 Task: Look for products in the category "Turkey" that are on sale.
Action: Mouse moved to (24, 81)
Screenshot: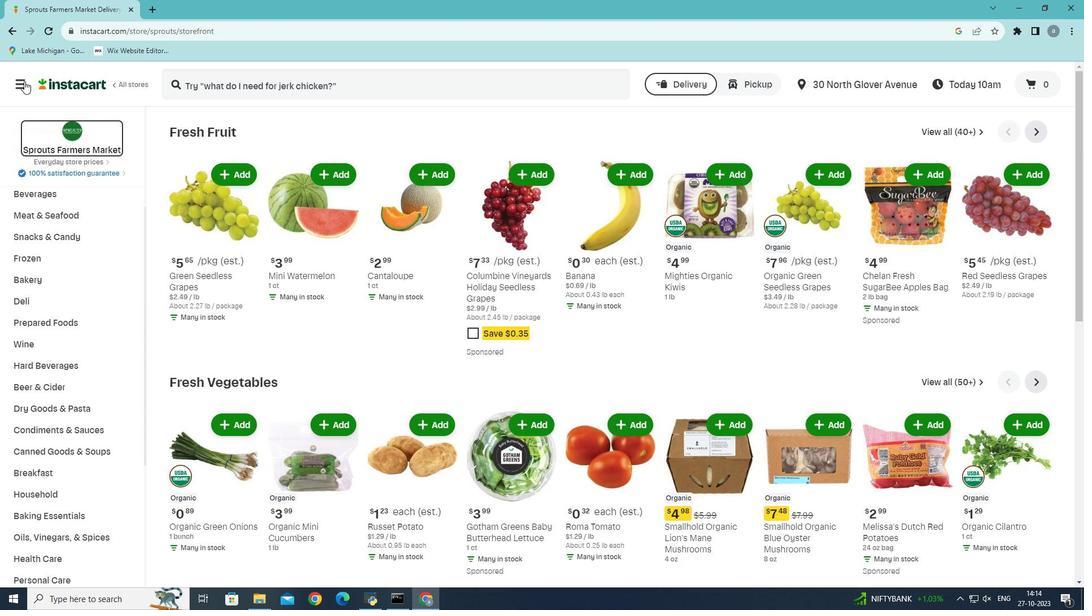 
Action: Mouse pressed left at (24, 81)
Screenshot: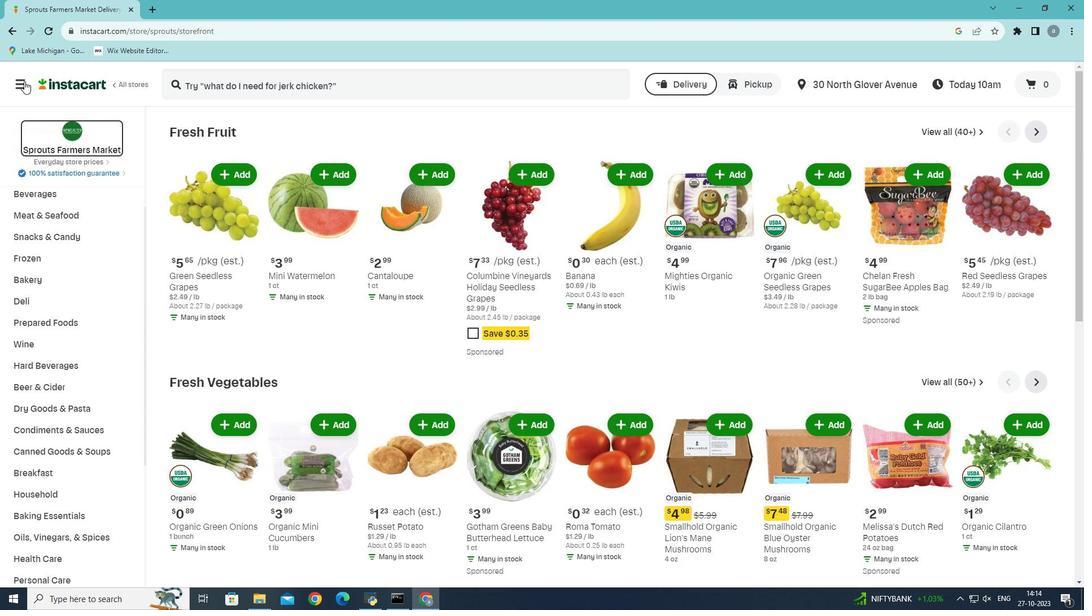 
Action: Mouse moved to (67, 331)
Screenshot: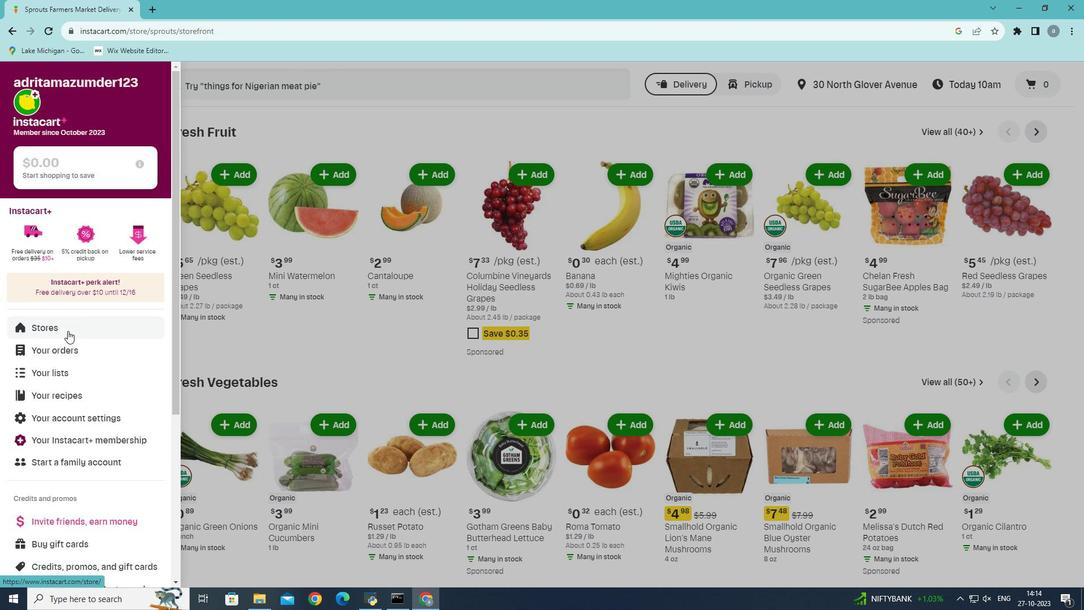 
Action: Mouse pressed left at (67, 331)
Screenshot: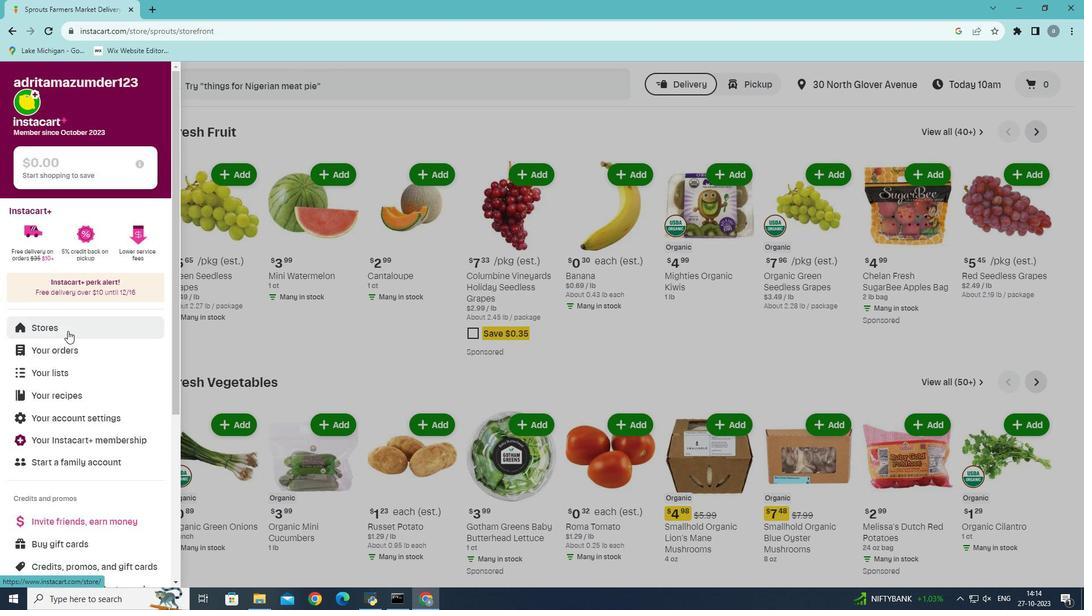 
Action: Mouse moved to (270, 127)
Screenshot: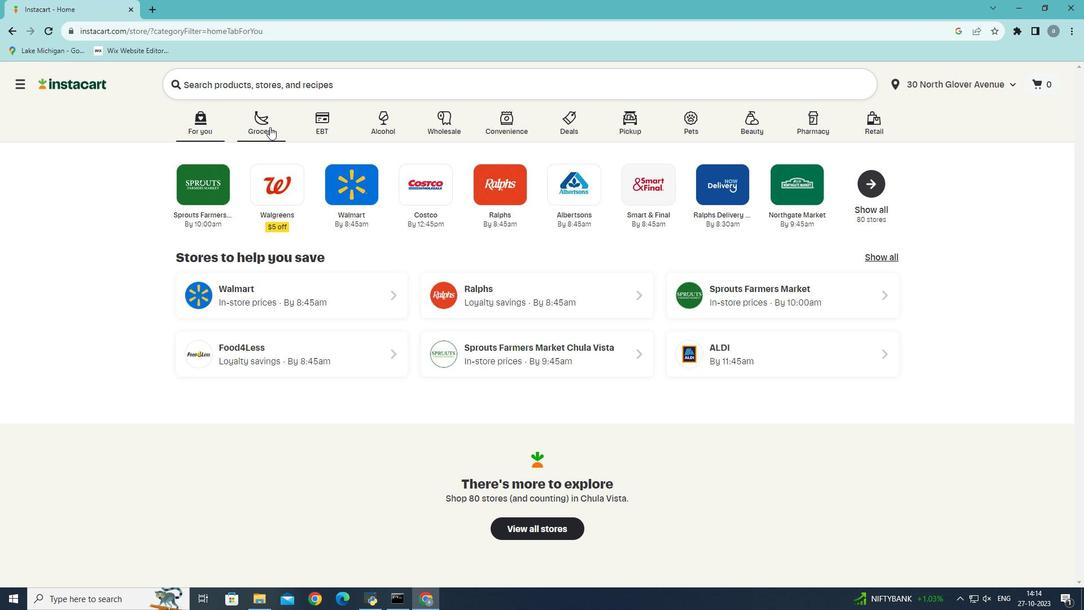 
Action: Mouse pressed left at (270, 127)
Screenshot: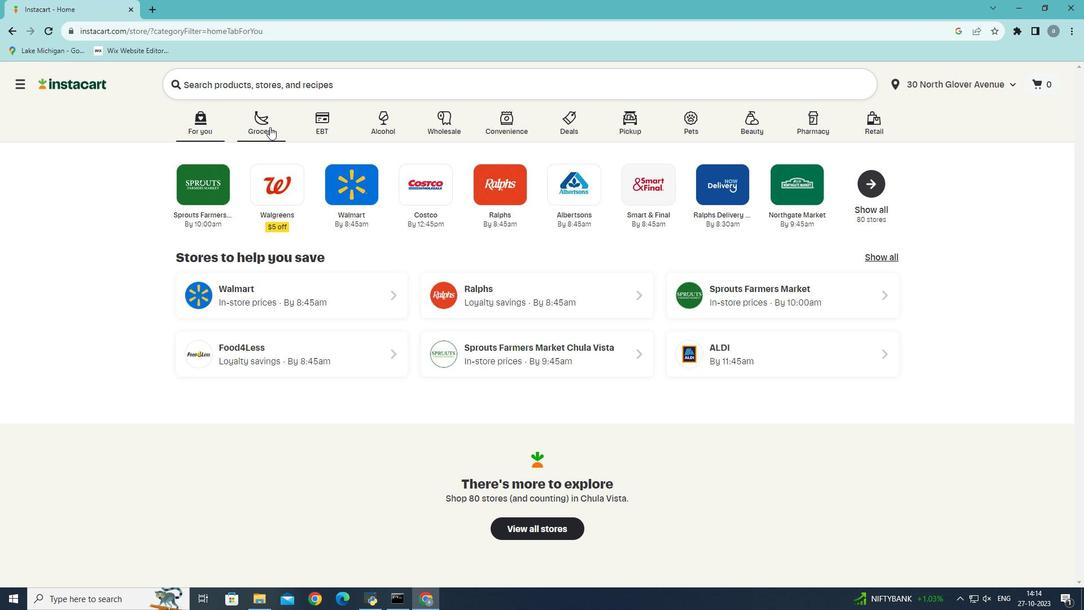 
Action: Mouse moved to (247, 337)
Screenshot: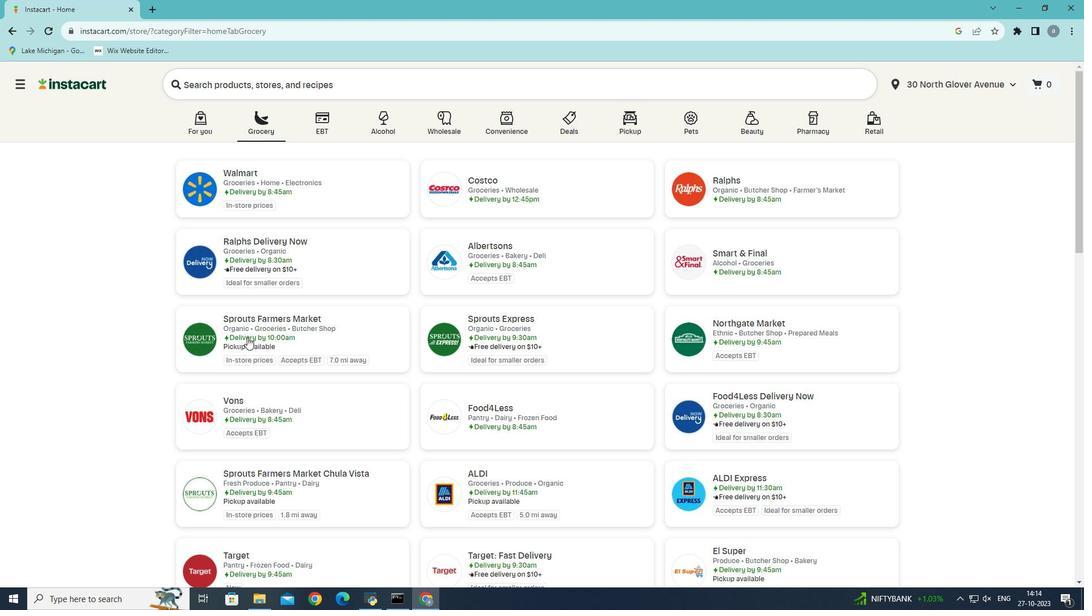 
Action: Mouse pressed left at (247, 337)
Screenshot: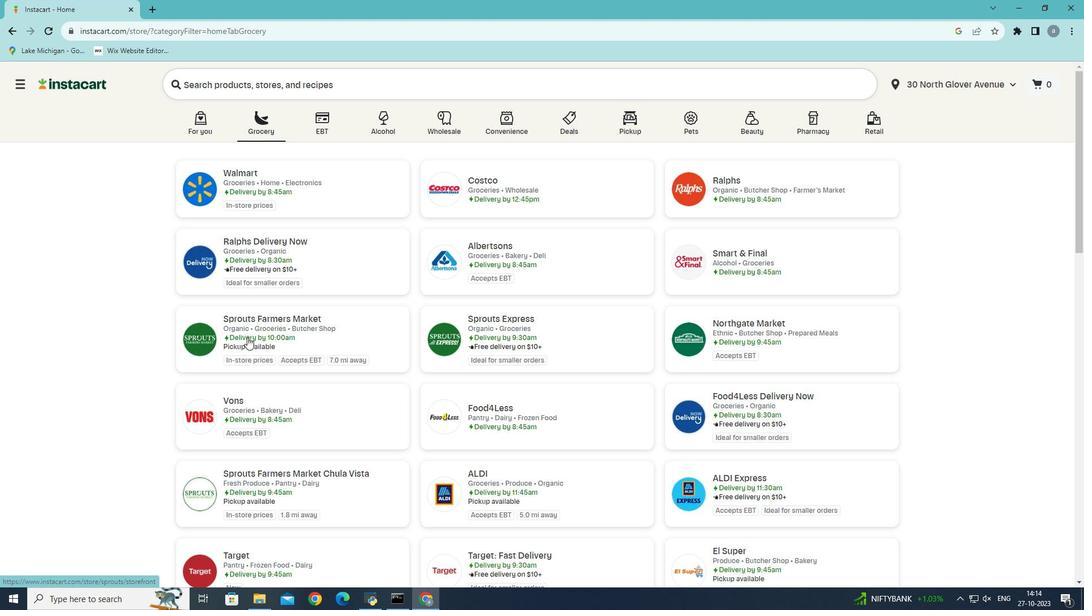 
Action: Mouse moved to (42, 434)
Screenshot: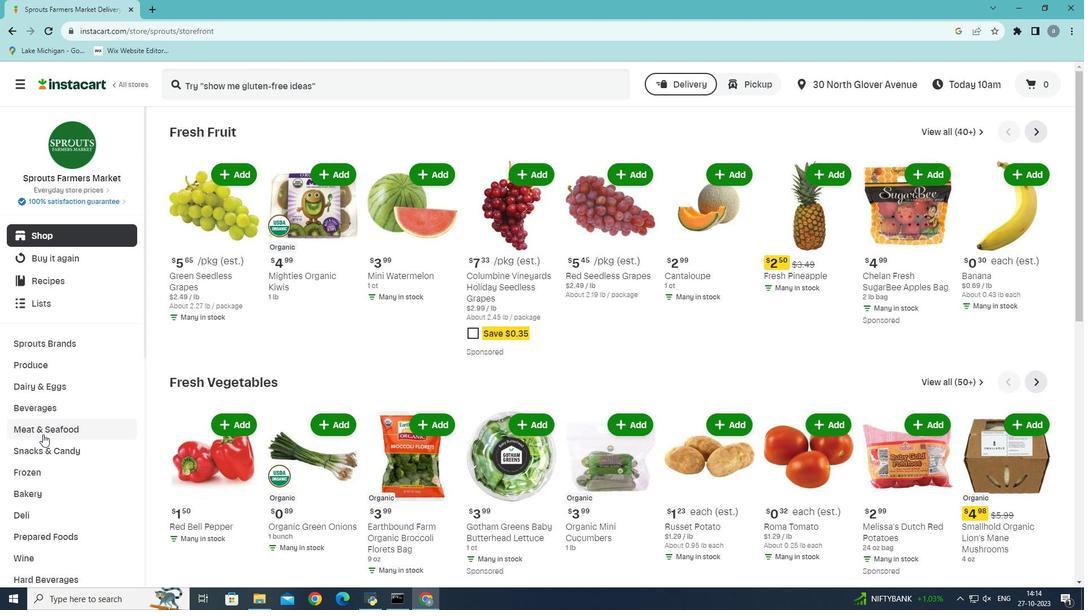 
Action: Mouse pressed left at (42, 434)
Screenshot: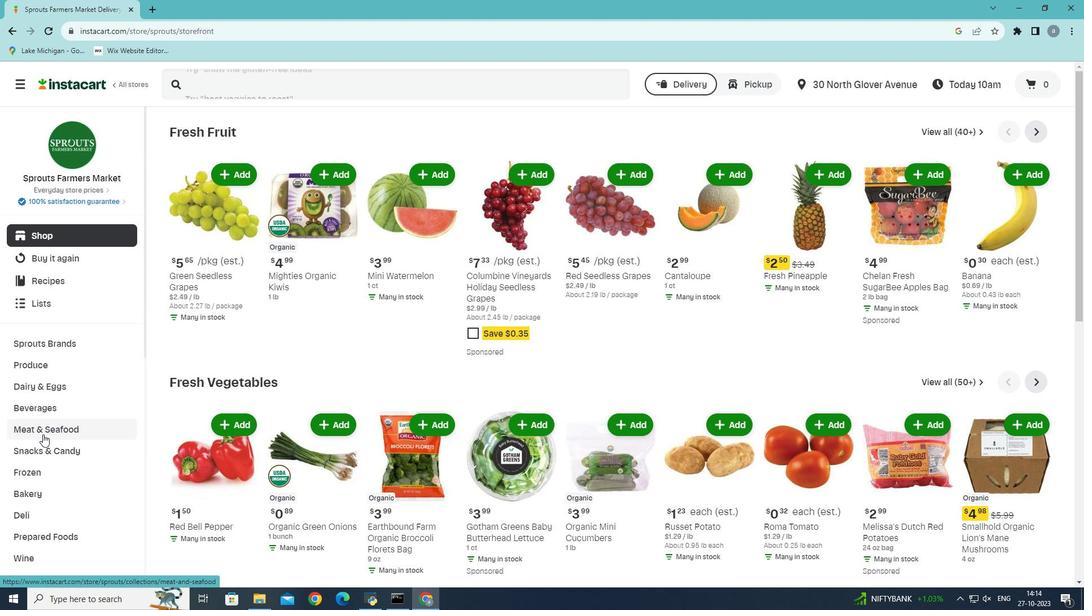 
Action: Mouse moved to (405, 158)
Screenshot: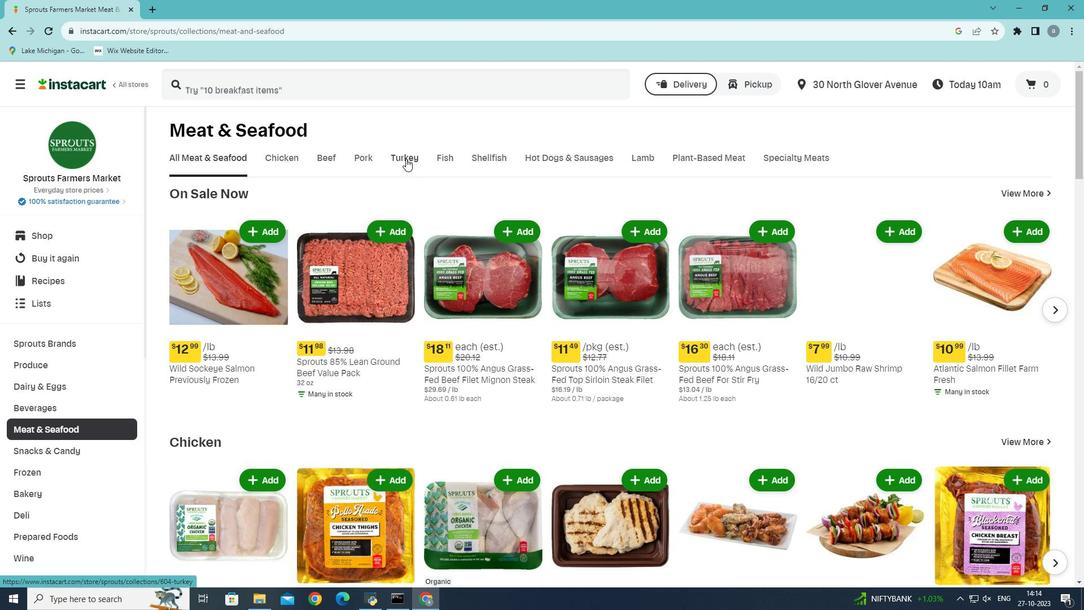 
Action: Mouse pressed left at (405, 158)
Screenshot: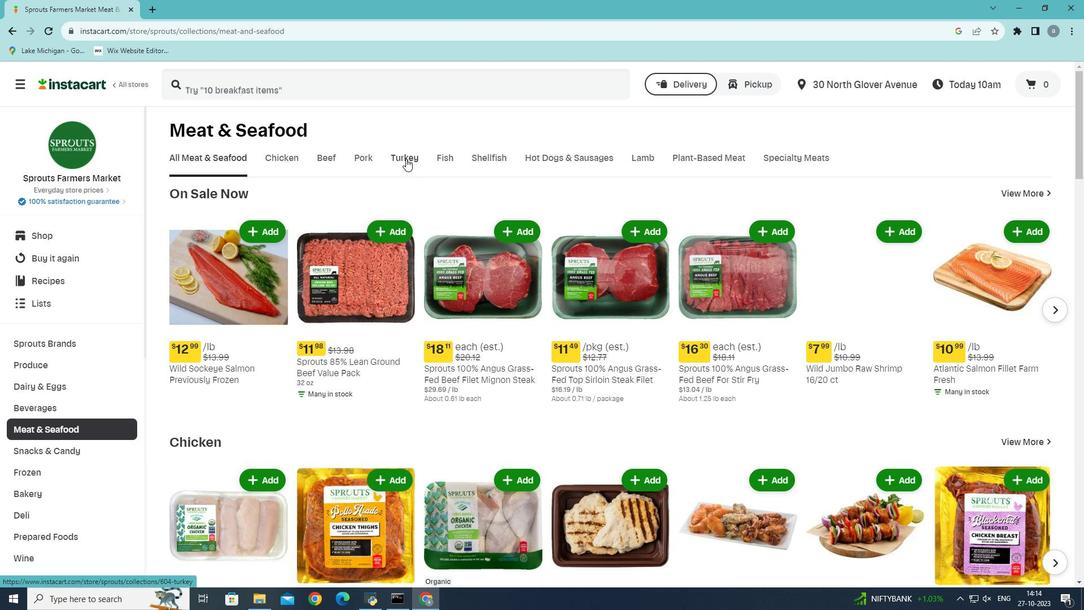 
Action: Mouse moved to (192, 251)
Screenshot: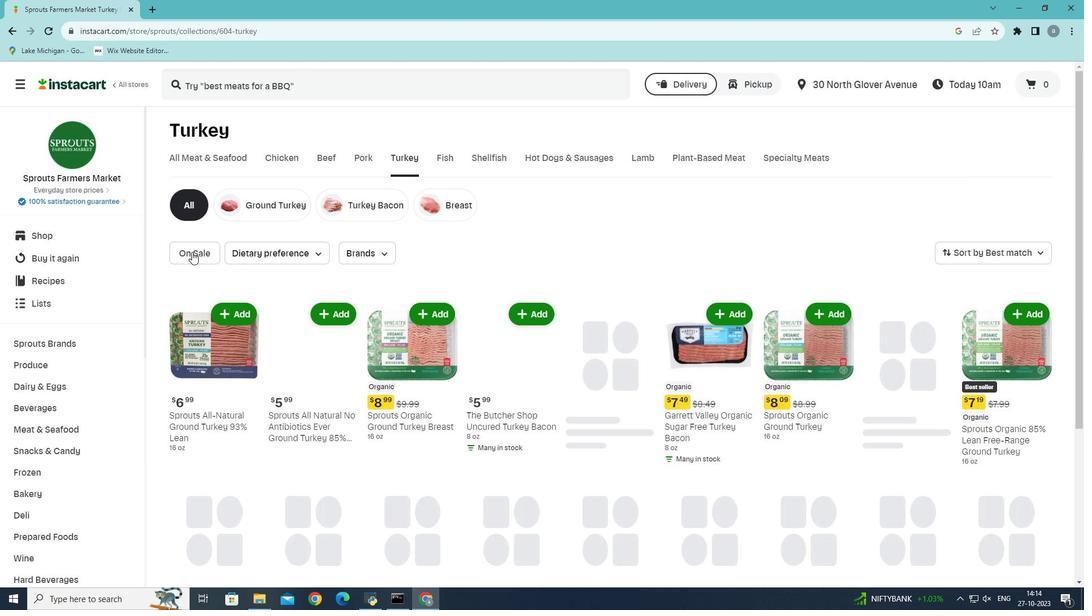 
Action: Mouse pressed left at (192, 251)
Screenshot: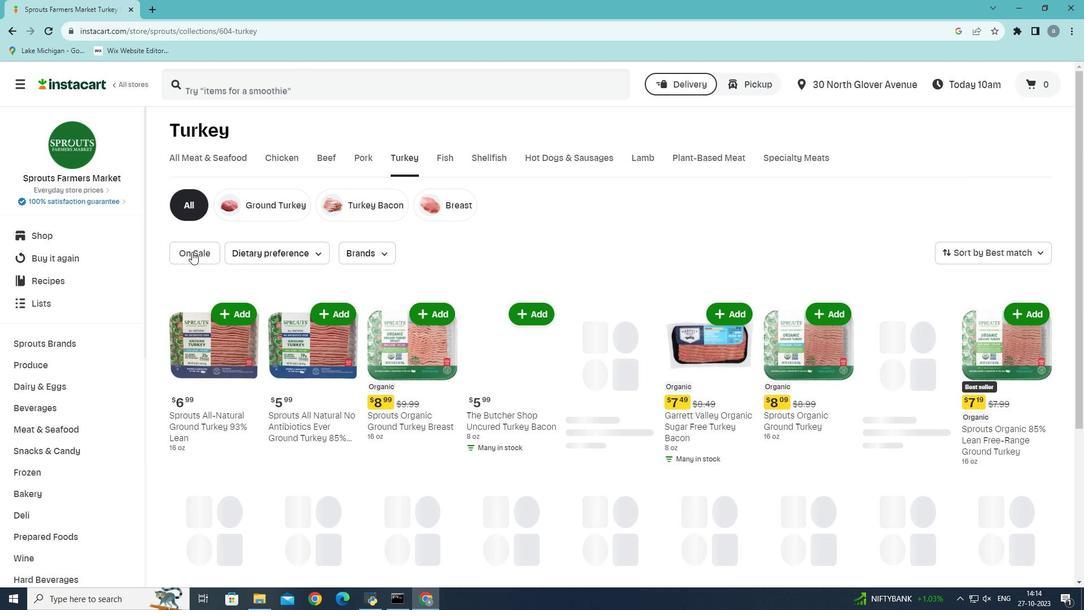 
Action: Mouse moved to (320, 275)
Screenshot: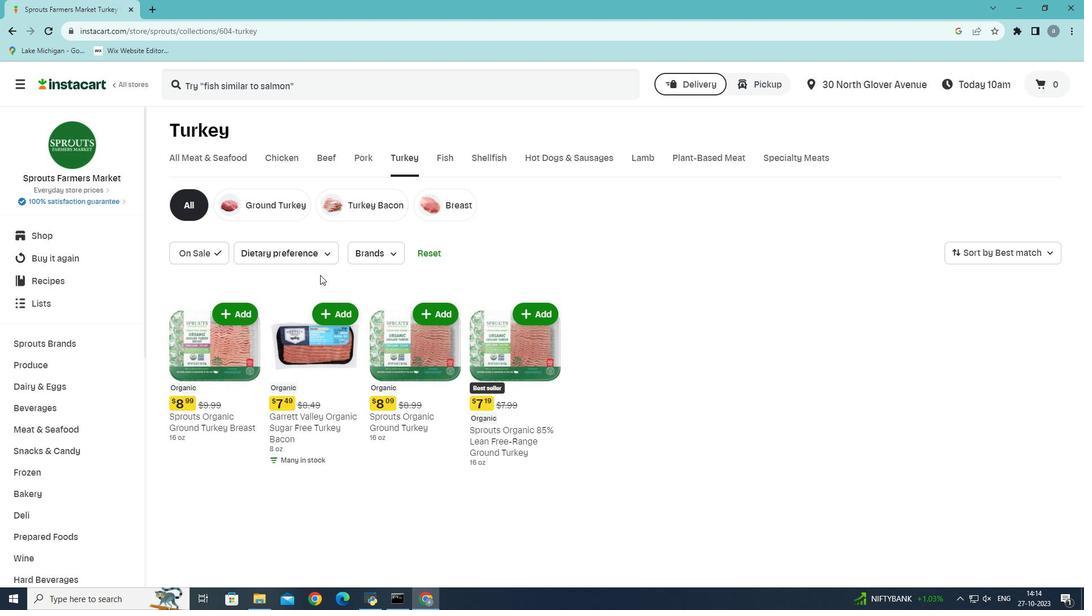
